 Task: In the  document experiment.html Select the first Column and change text color to  'Black' Apply the command  'Undo' Apply the command  Redo
Action: Mouse moved to (235, 368)
Screenshot: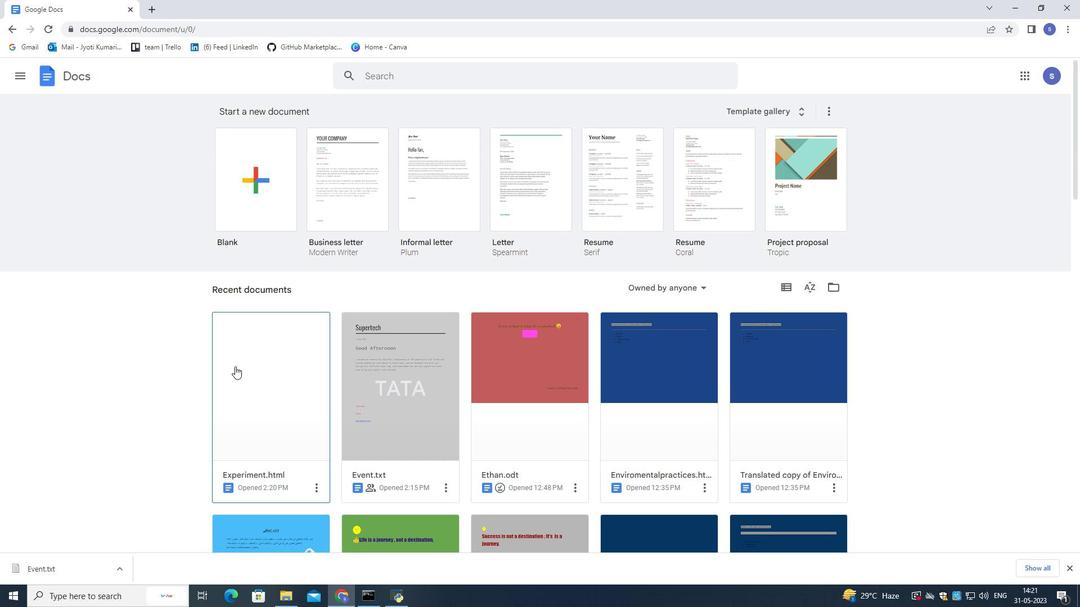 
Action: Mouse pressed left at (235, 368)
Screenshot: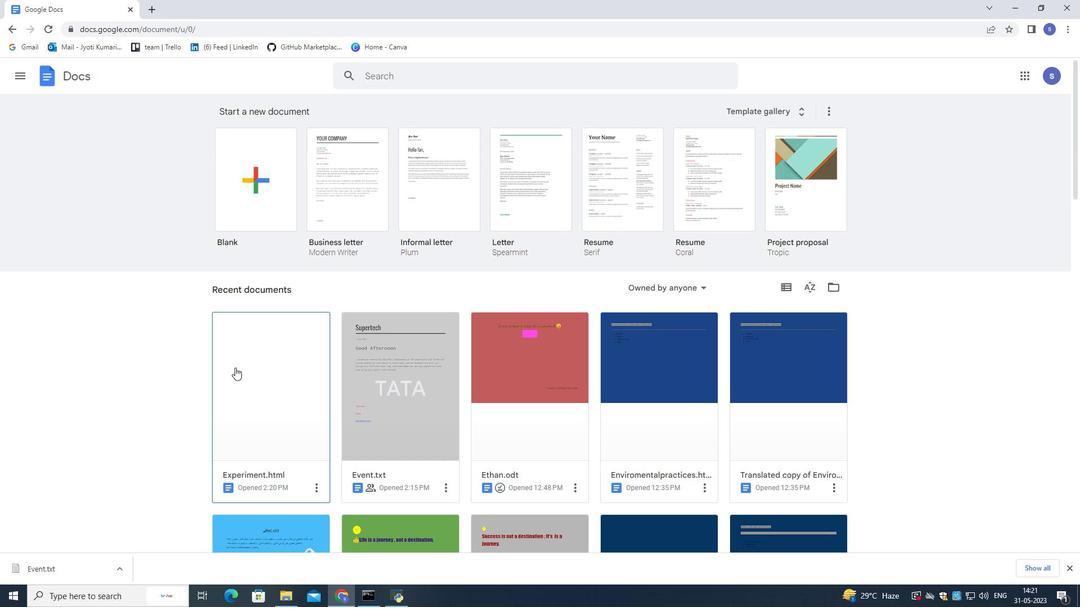 
Action: Mouse moved to (476, 218)
Screenshot: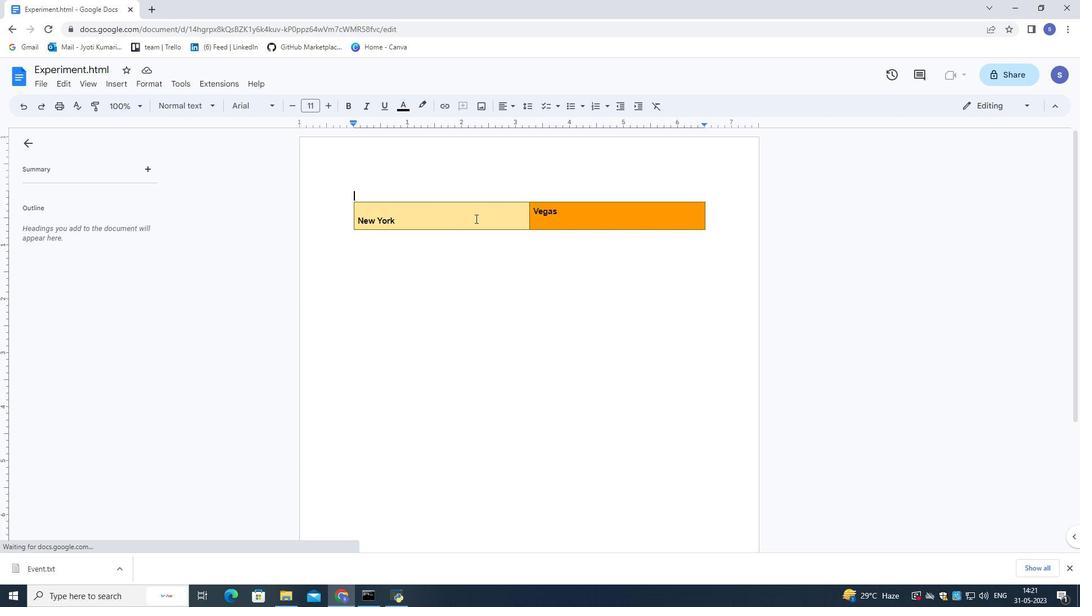
Action: Mouse pressed left at (476, 218)
Screenshot: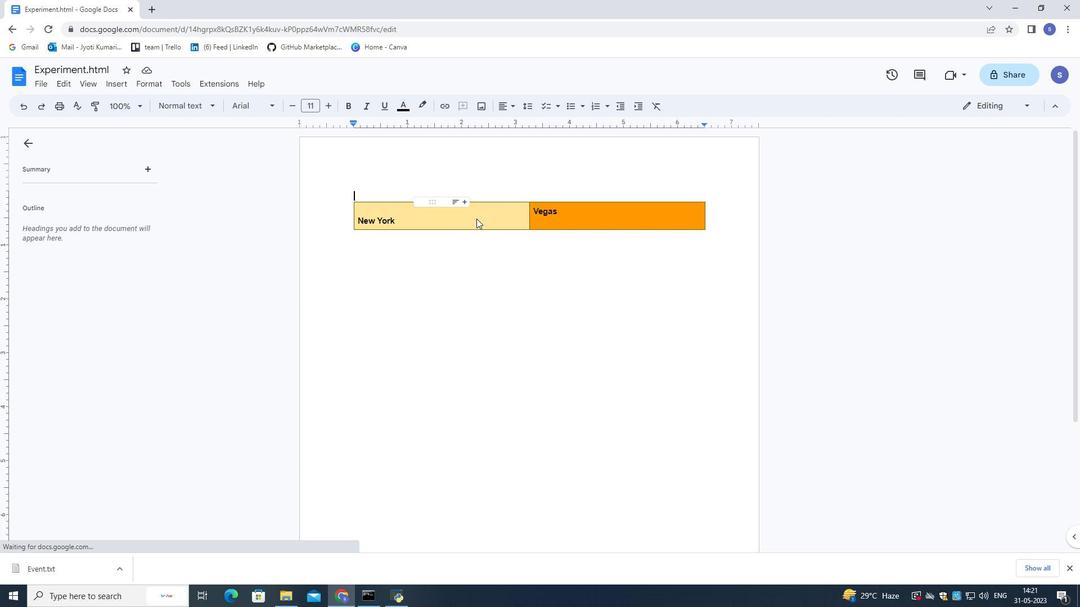 
Action: Mouse moved to (405, 104)
Screenshot: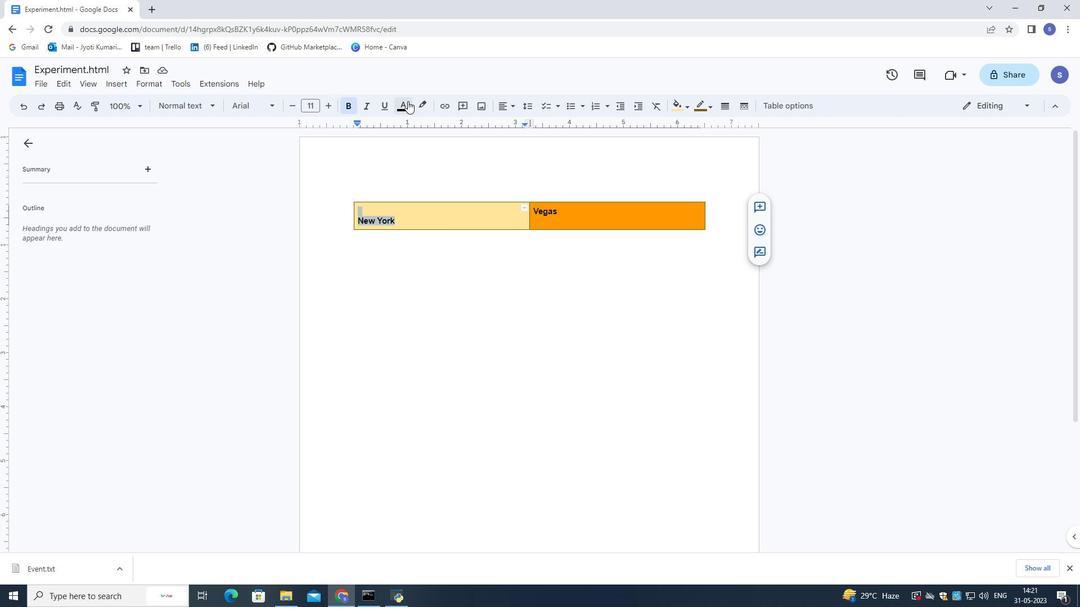 
Action: Mouse pressed left at (405, 104)
Screenshot: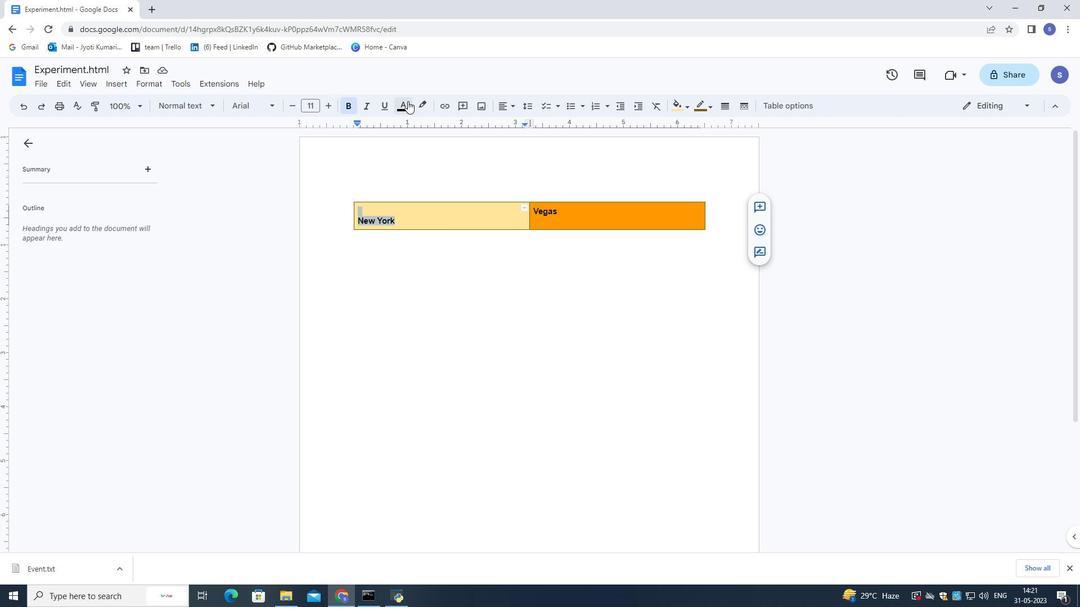 
Action: Mouse moved to (404, 125)
Screenshot: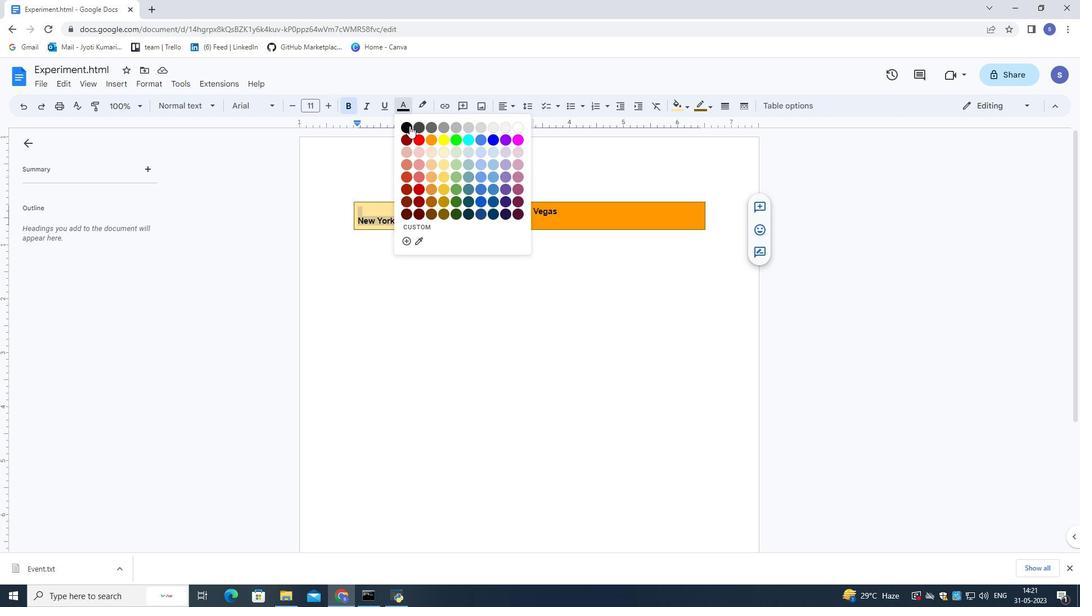 
Action: Mouse pressed left at (404, 125)
Screenshot: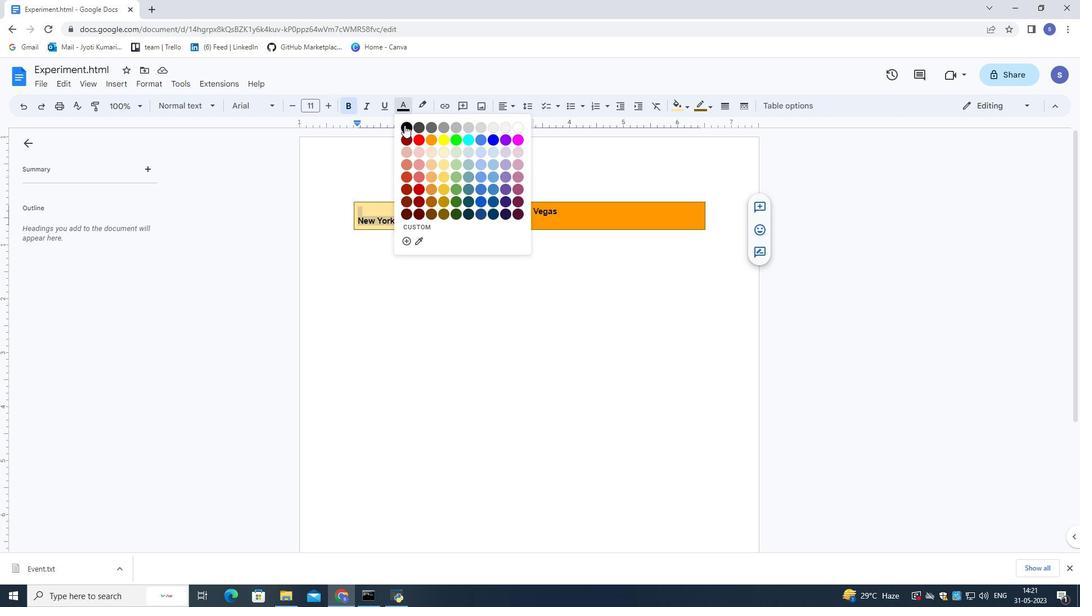 
Action: Mouse moved to (354, 240)
Screenshot: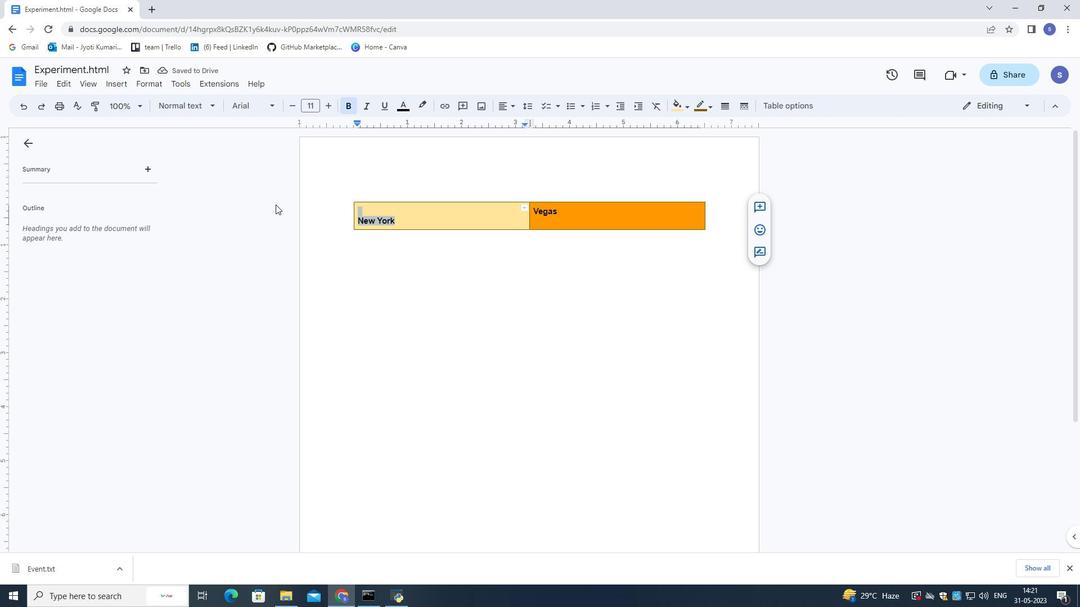 
Action: Mouse pressed left at (354, 240)
Screenshot: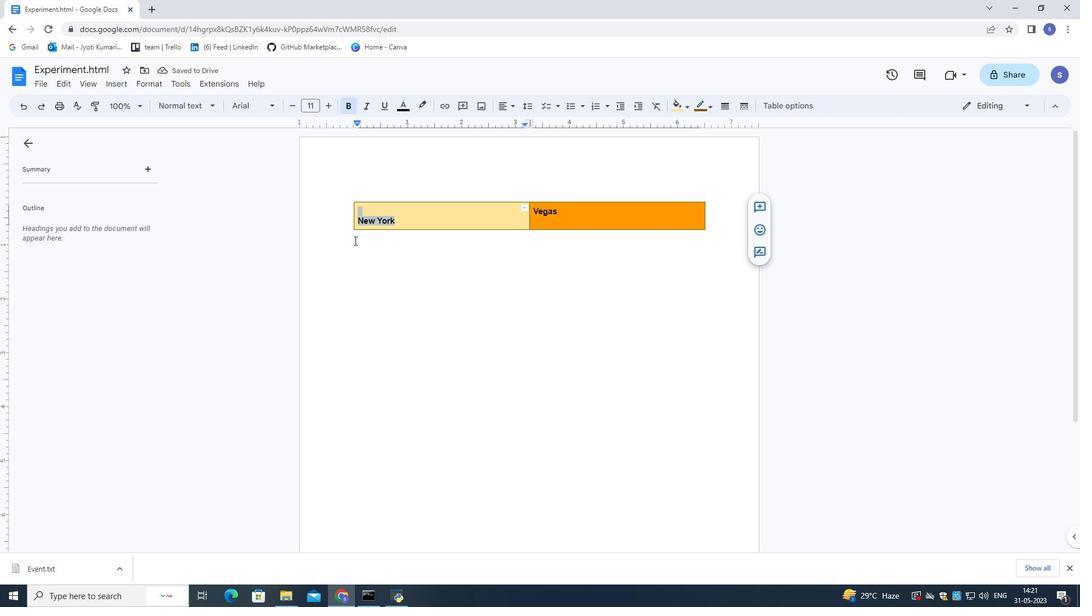 
Action: Mouse moved to (69, 79)
Screenshot: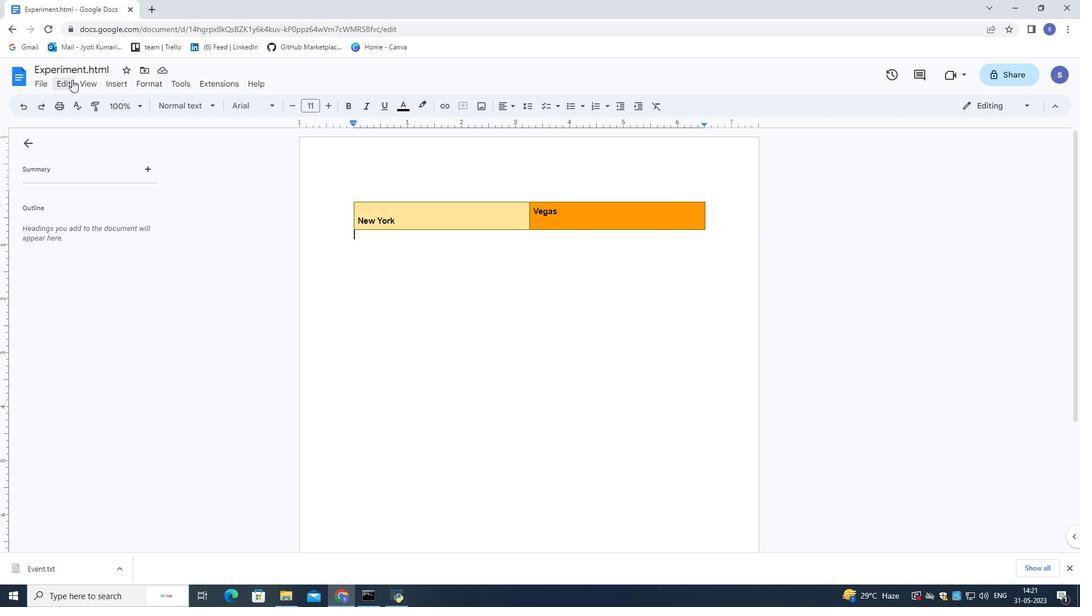 
Action: Mouse pressed left at (69, 79)
Screenshot: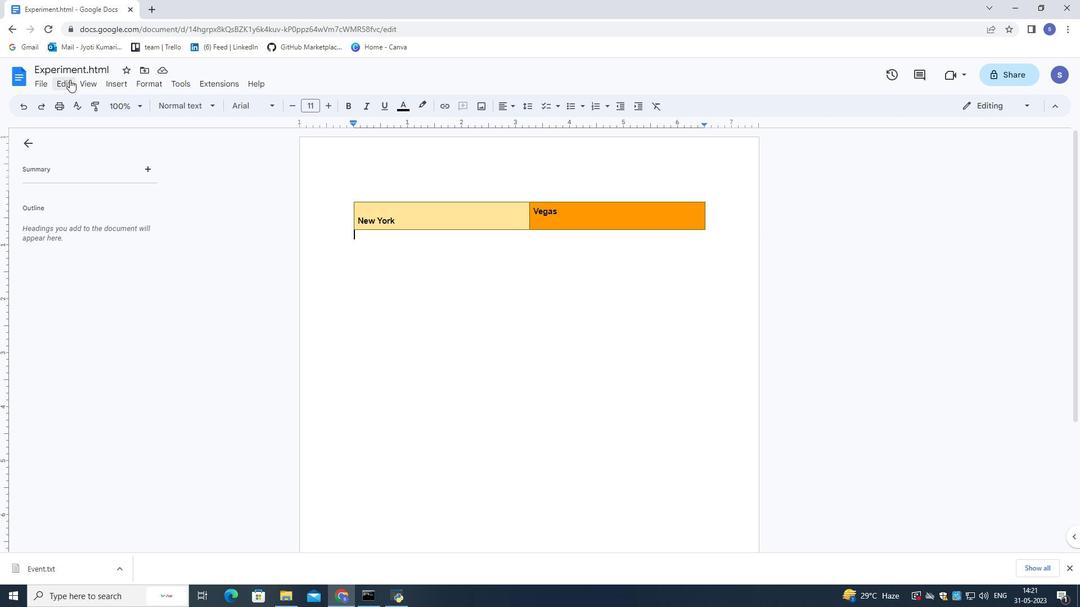 
Action: Mouse moved to (76, 97)
Screenshot: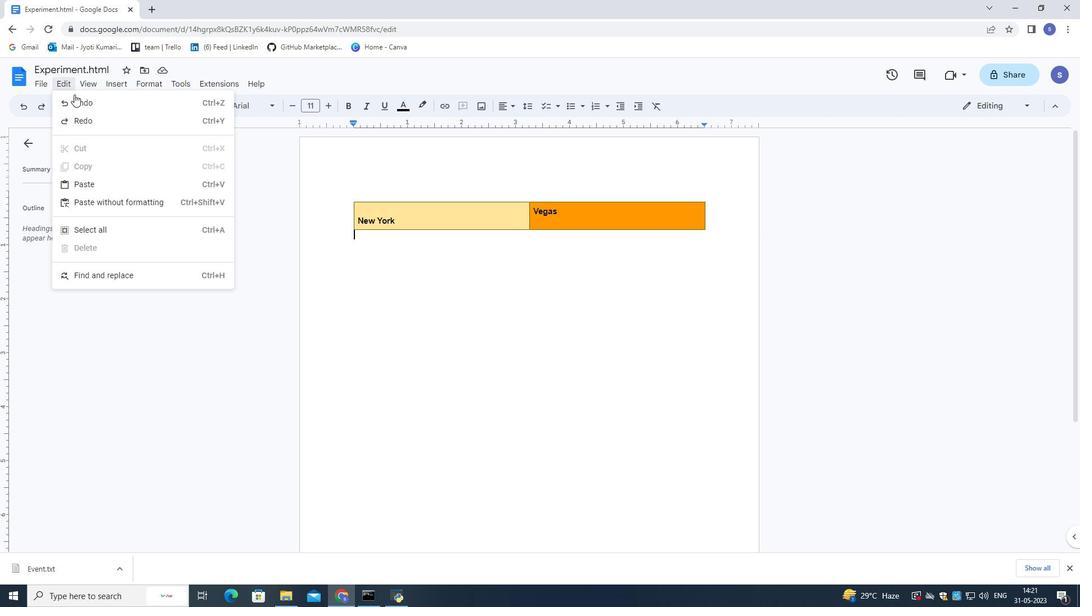 
Action: Mouse pressed left at (76, 97)
Screenshot: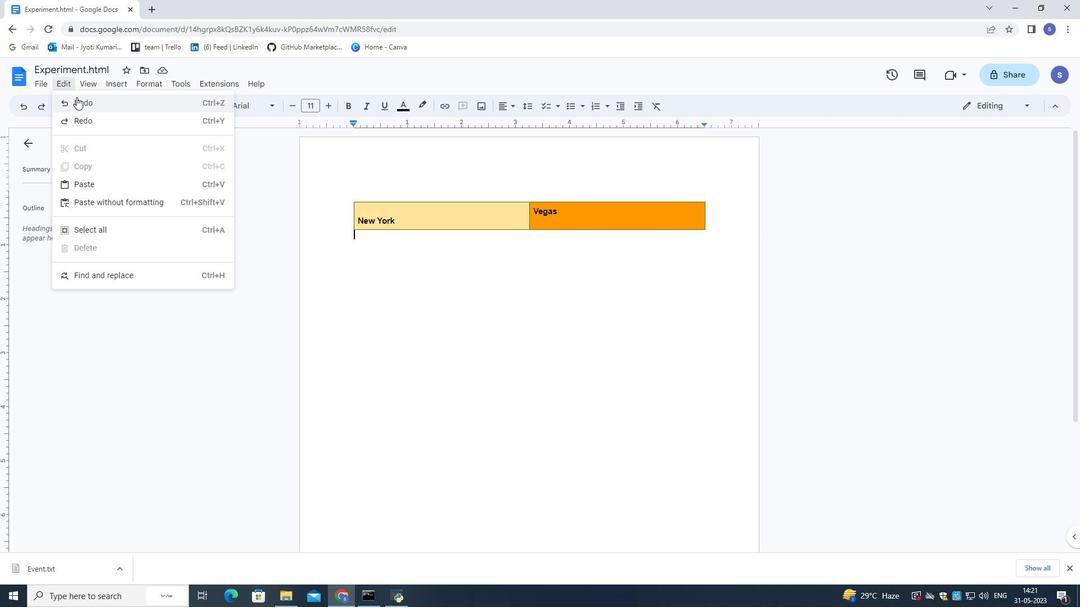 
Action: Mouse moved to (415, 262)
Screenshot: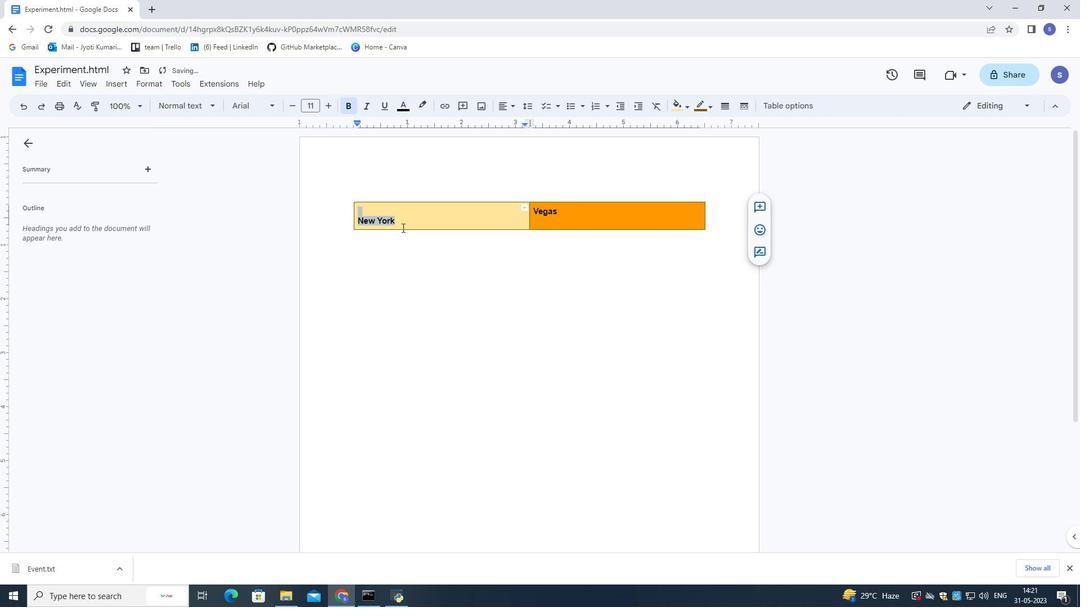 
Action: Mouse pressed left at (415, 262)
Screenshot: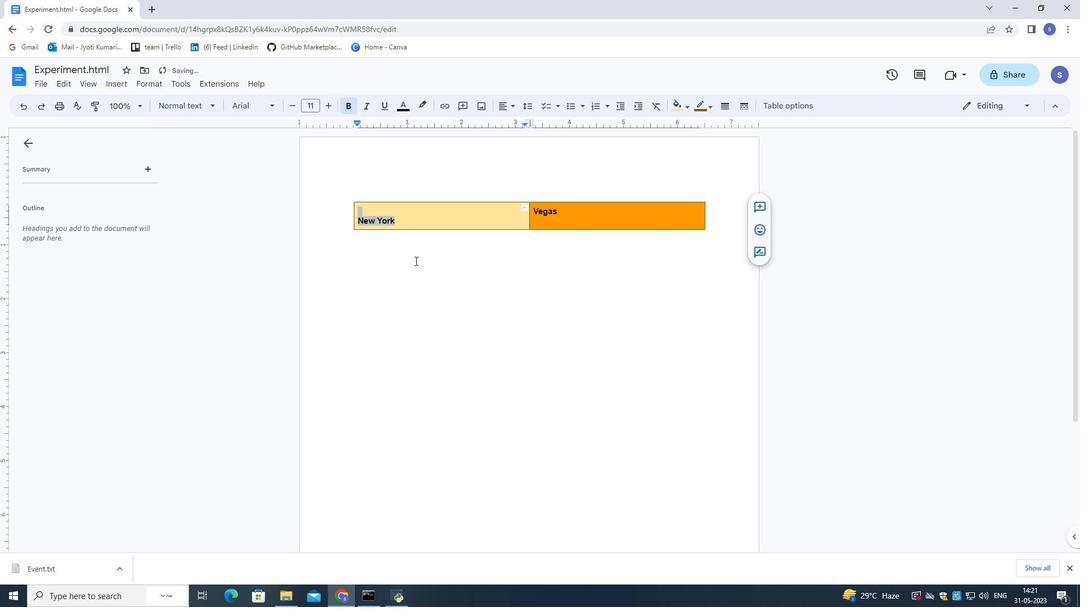 
Action: Mouse moved to (71, 83)
Screenshot: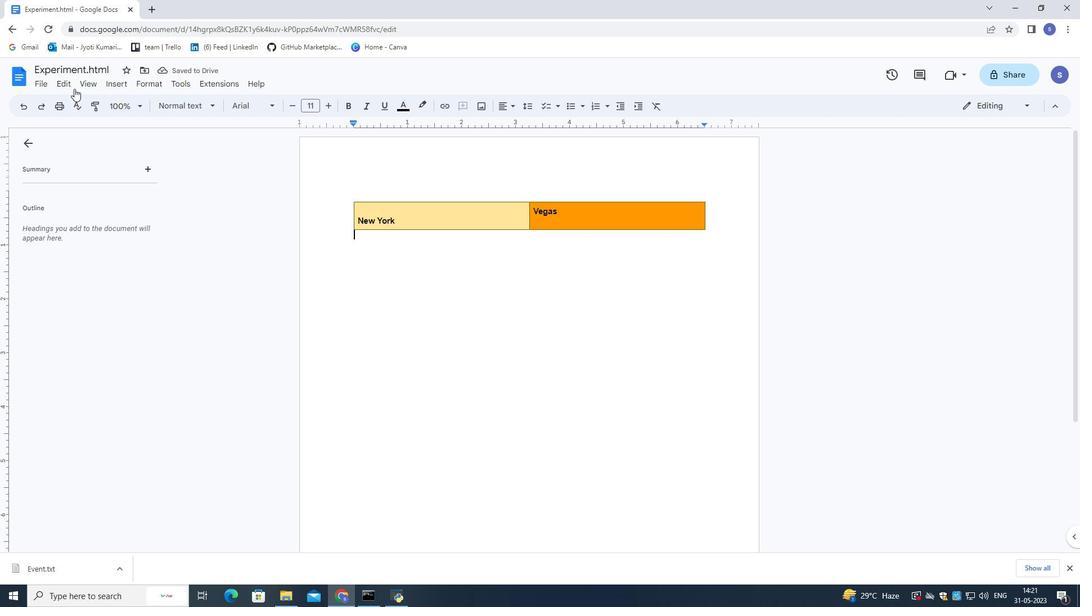 
Action: Mouse pressed left at (71, 83)
Screenshot: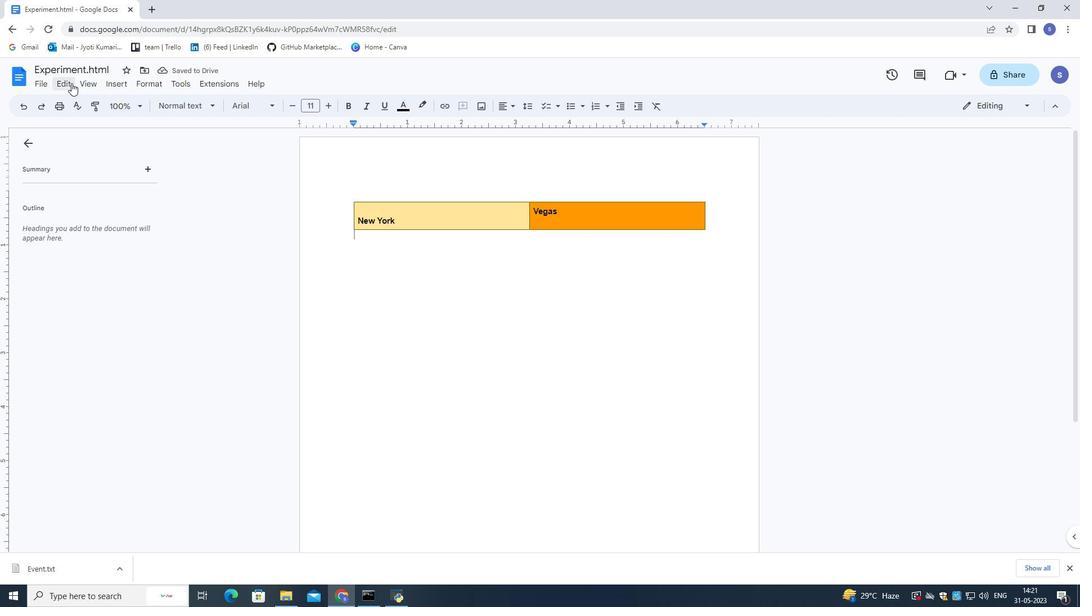 
Action: Mouse moved to (96, 123)
Screenshot: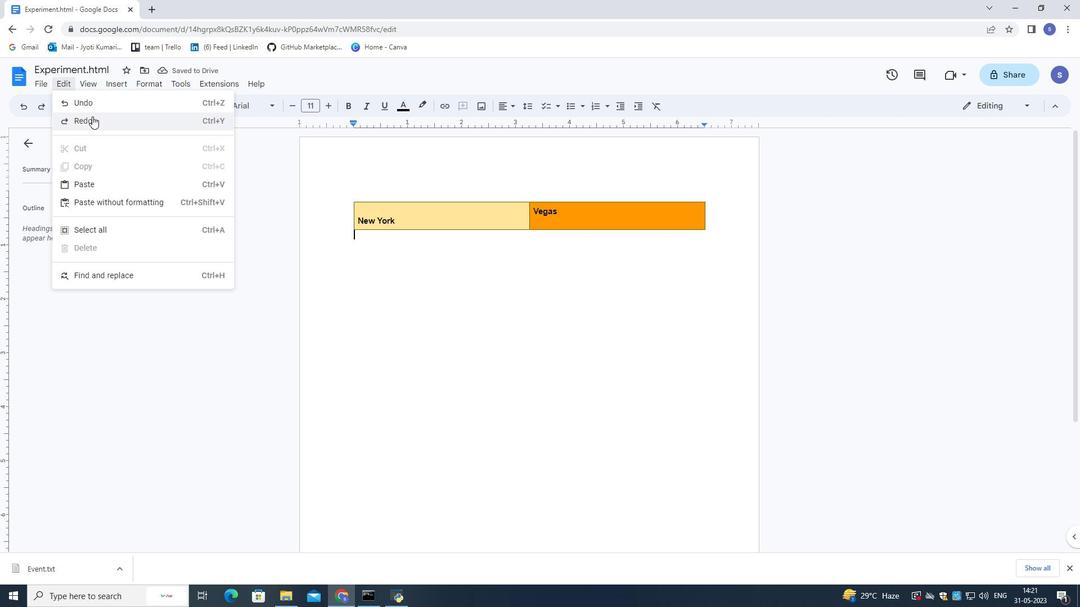 
Action: Mouse pressed left at (96, 123)
Screenshot: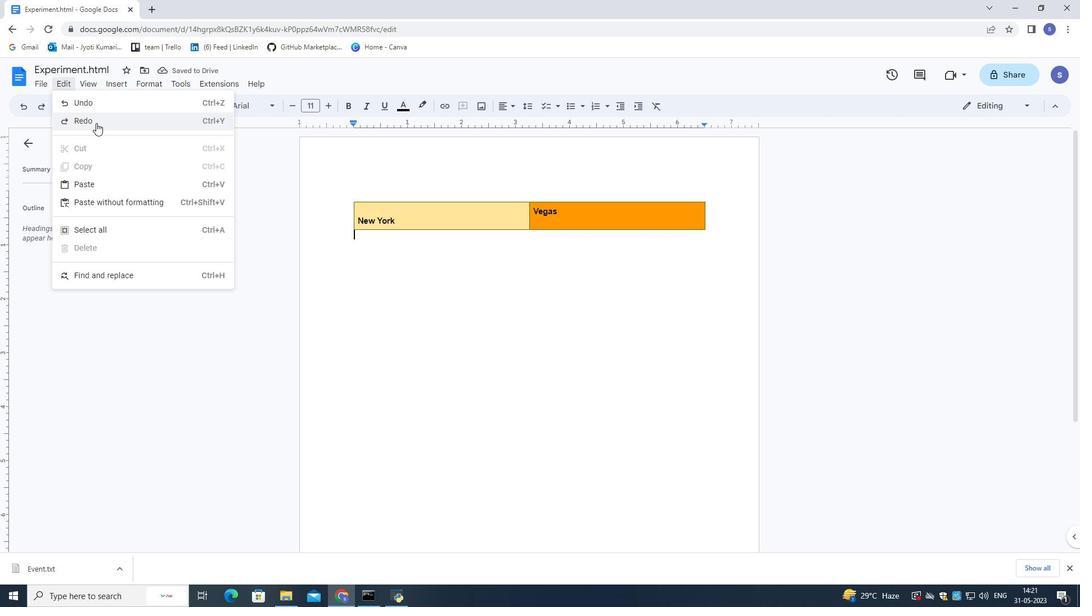
Action: Mouse moved to (416, 289)
Screenshot: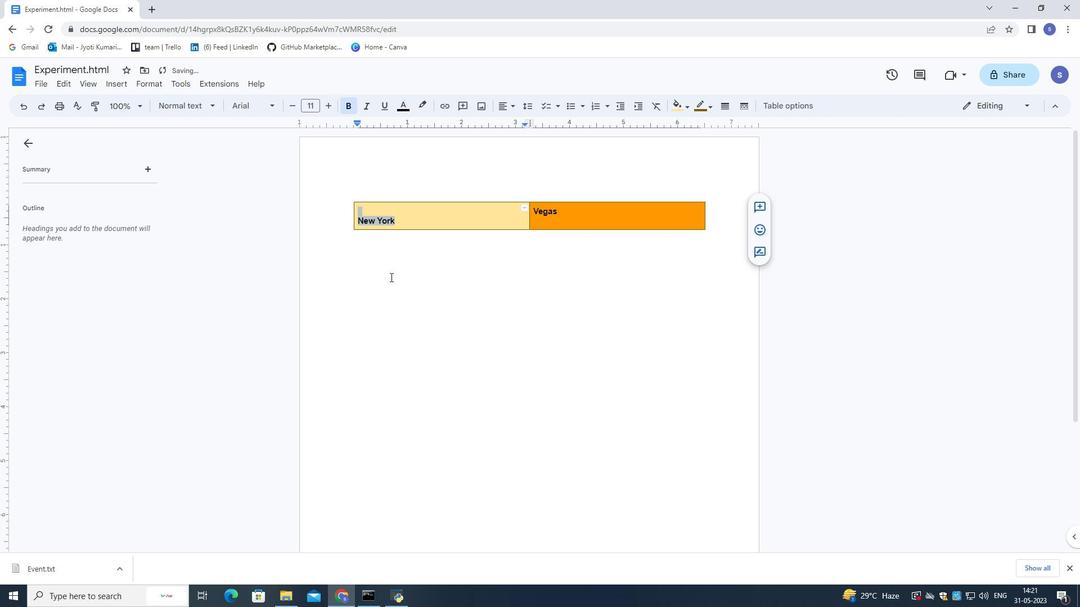 
Action: Mouse pressed left at (416, 289)
Screenshot: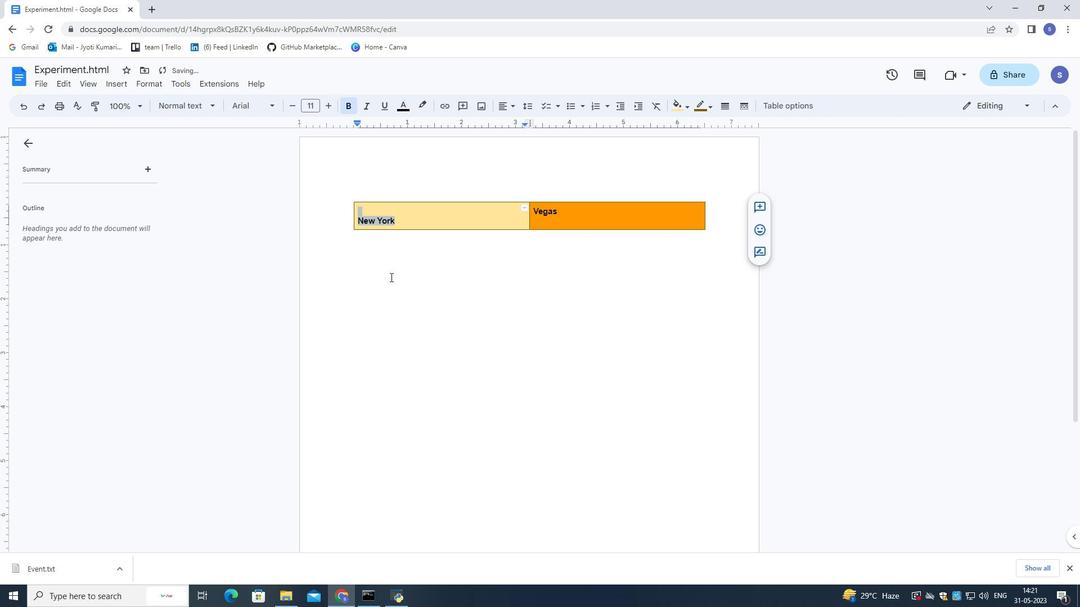 
